 Task: Add the task  Implement a new cloud-based project accounting system for a company to the section Flash of Light in the project BayTech and add a Due Date to the respective task as 2024/04/01
Action: Mouse moved to (663, 394)
Screenshot: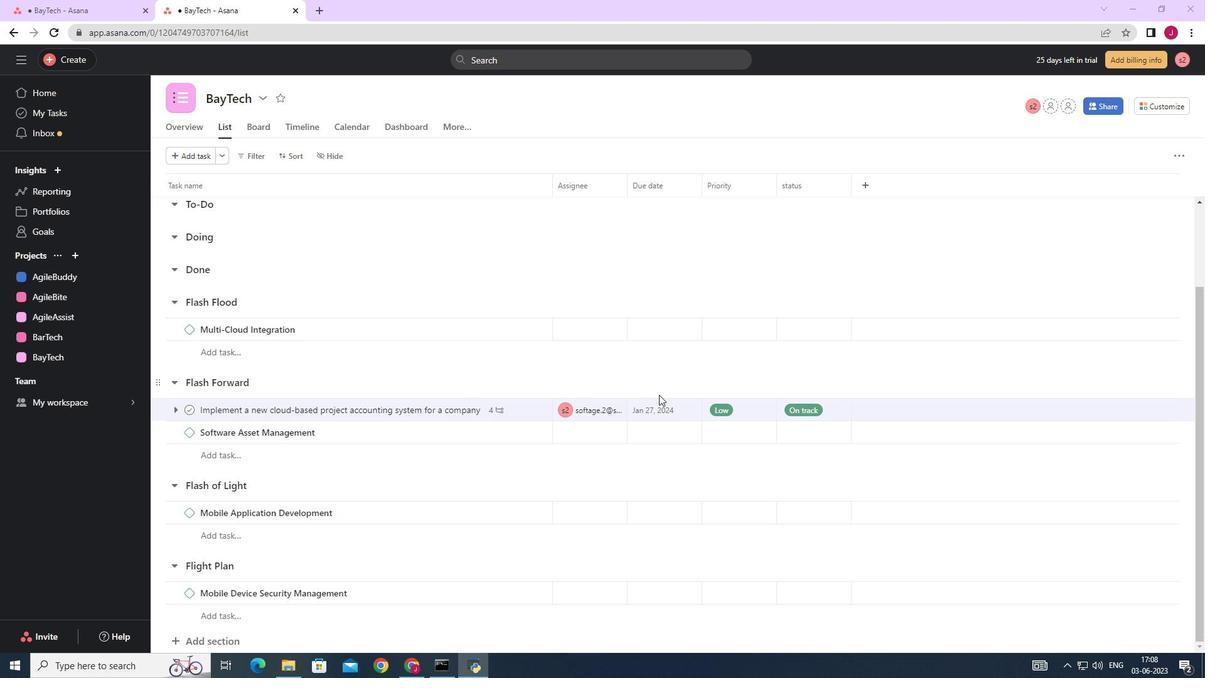 
Action: Mouse scrolled (663, 394) with delta (0, 0)
Screenshot: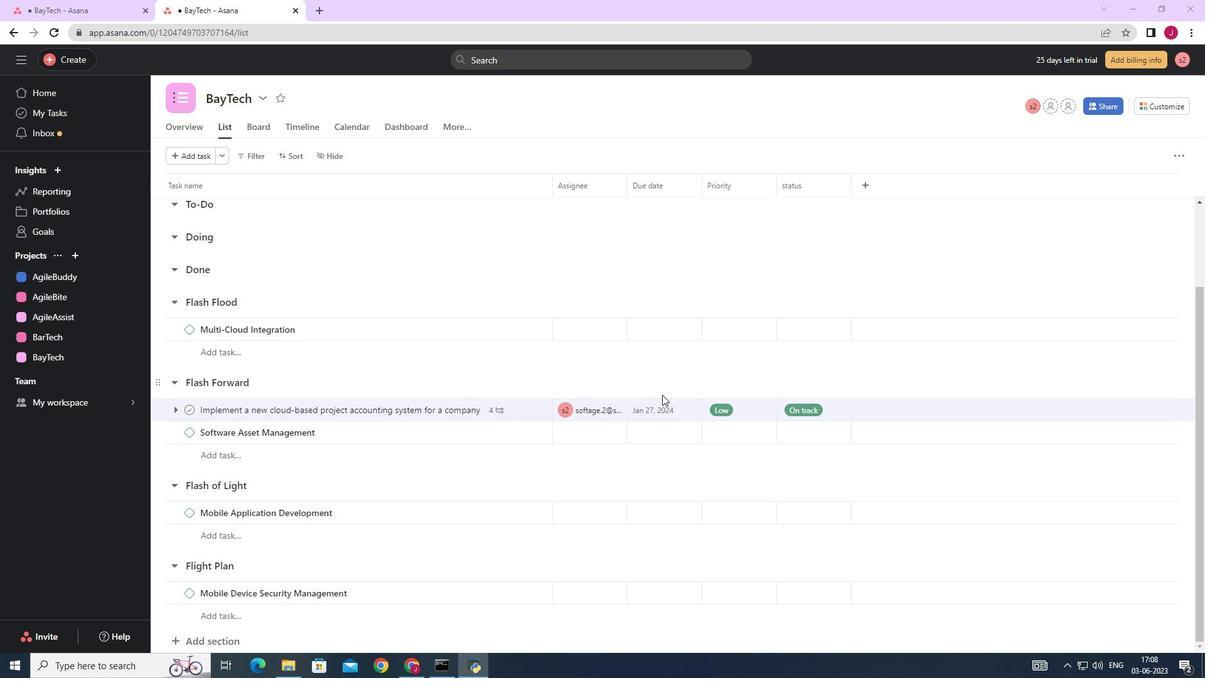 
Action: Mouse scrolled (663, 394) with delta (0, 0)
Screenshot: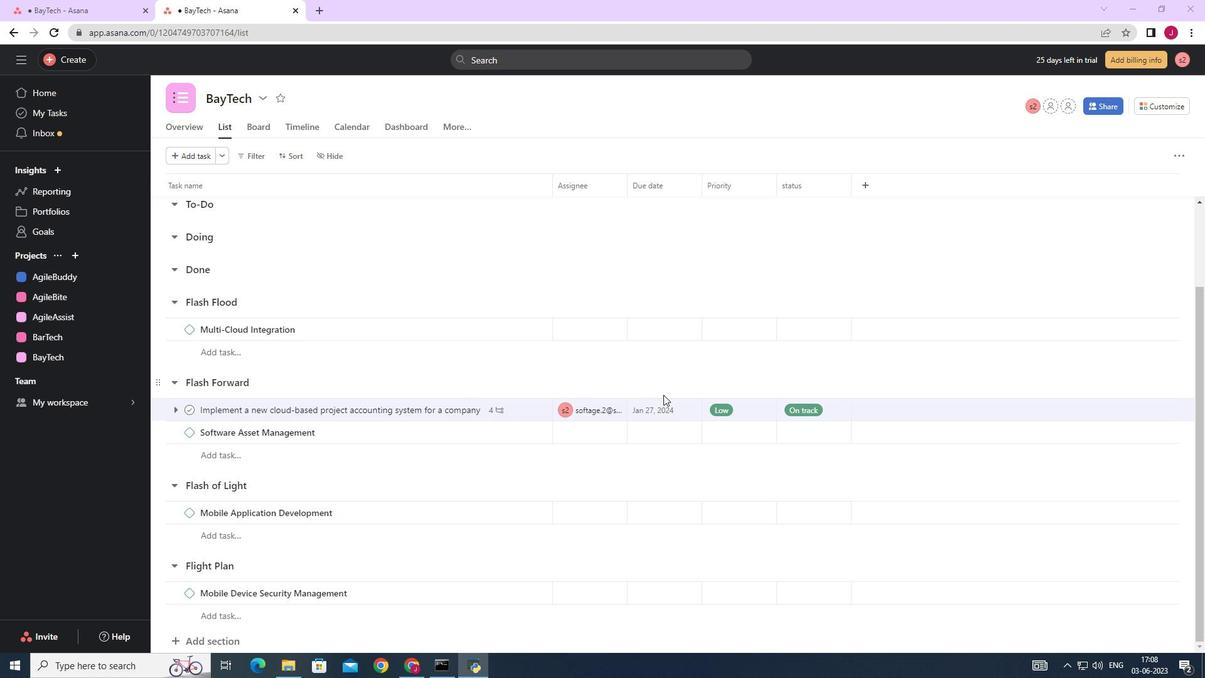 
Action: Mouse scrolled (663, 394) with delta (0, 0)
Screenshot: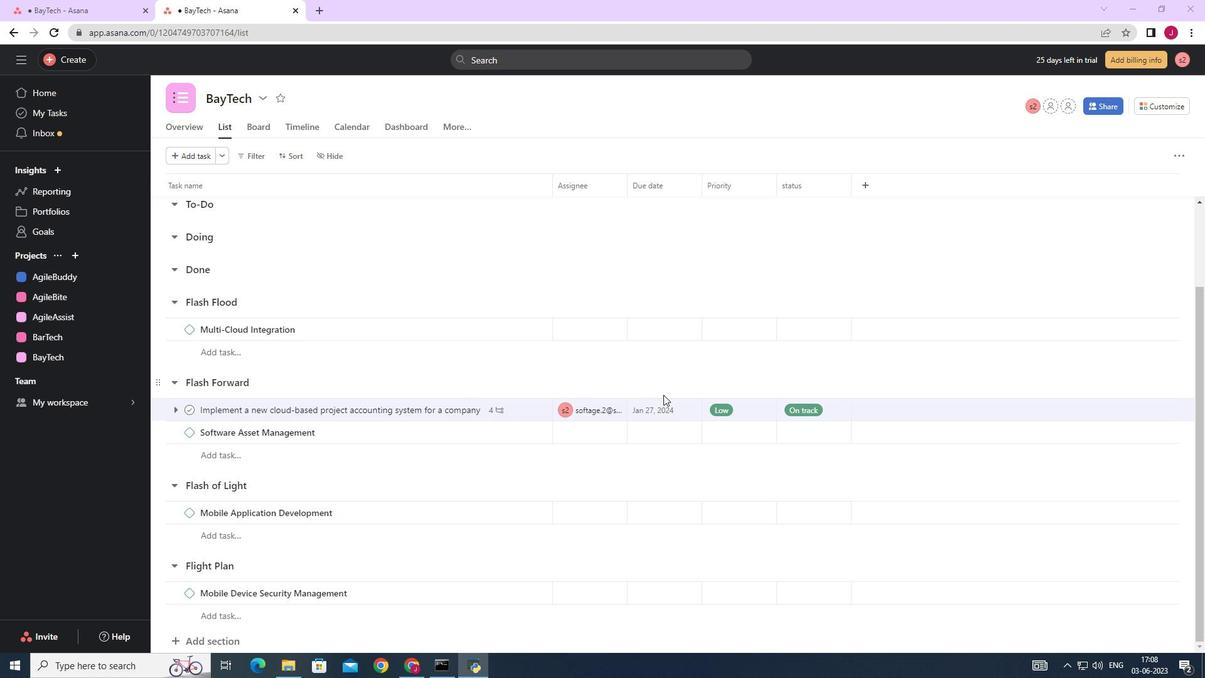 
Action: Mouse scrolled (663, 394) with delta (0, 0)
Screenshot: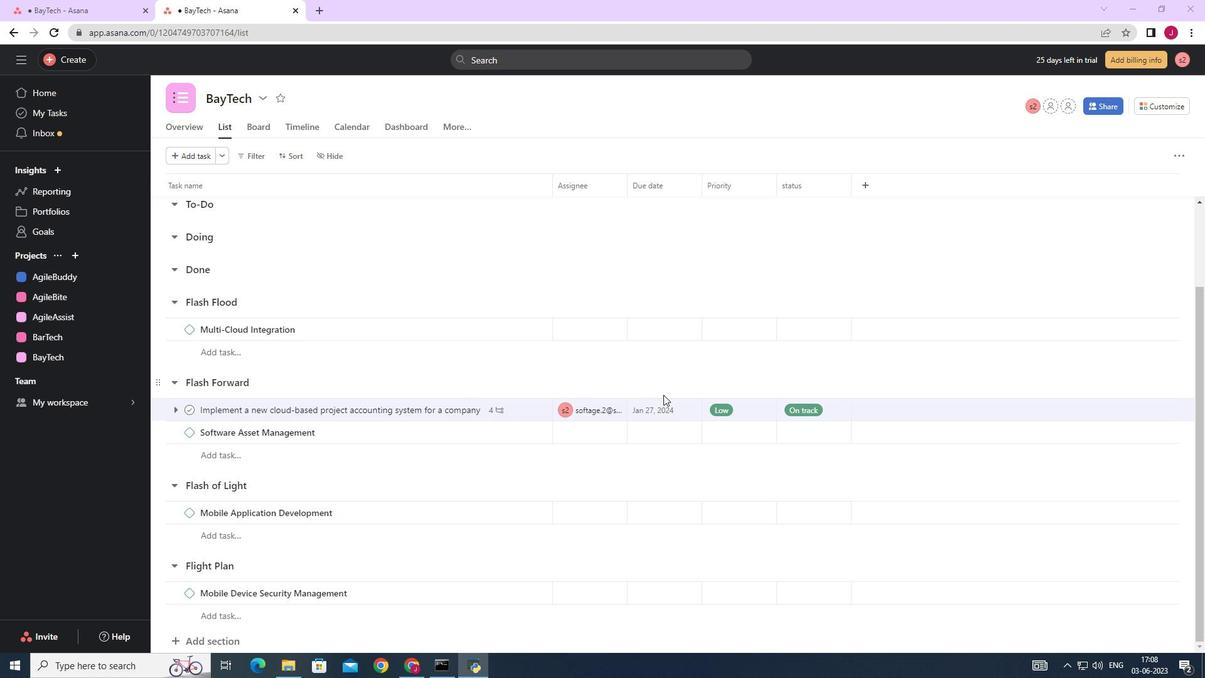 
Action: Mouse moved to (521, 406)
Screenshot: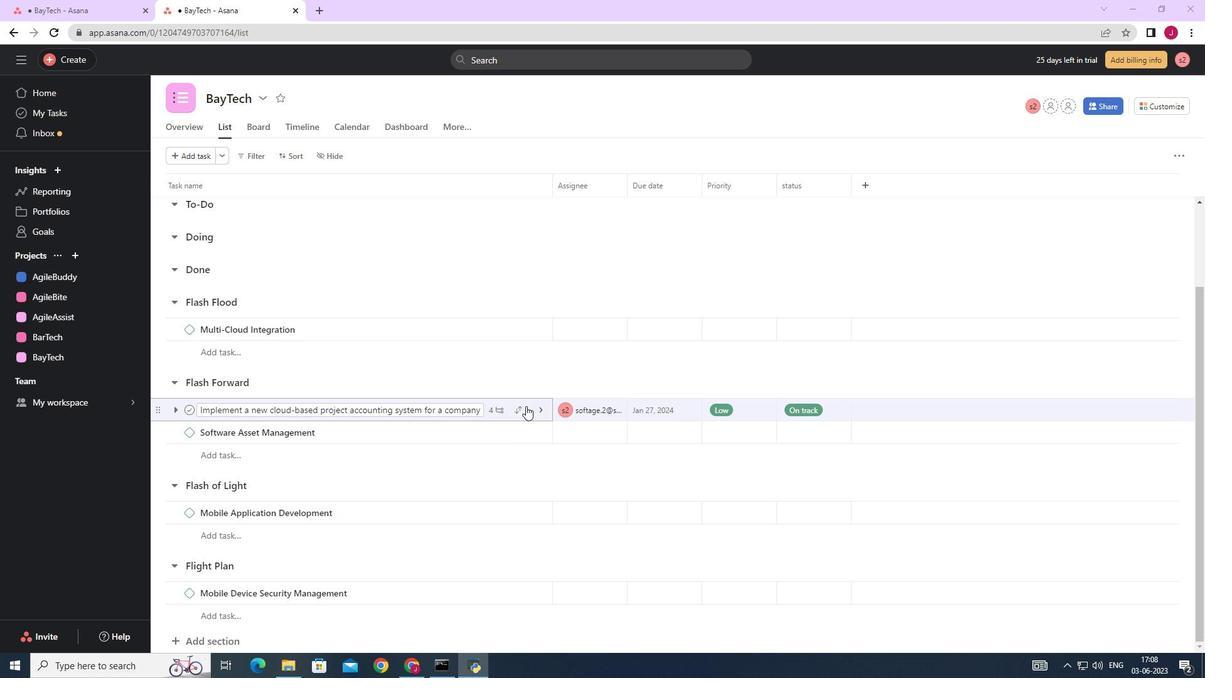 
Action: Mouse pressed left at (521, 406)
Screenshot: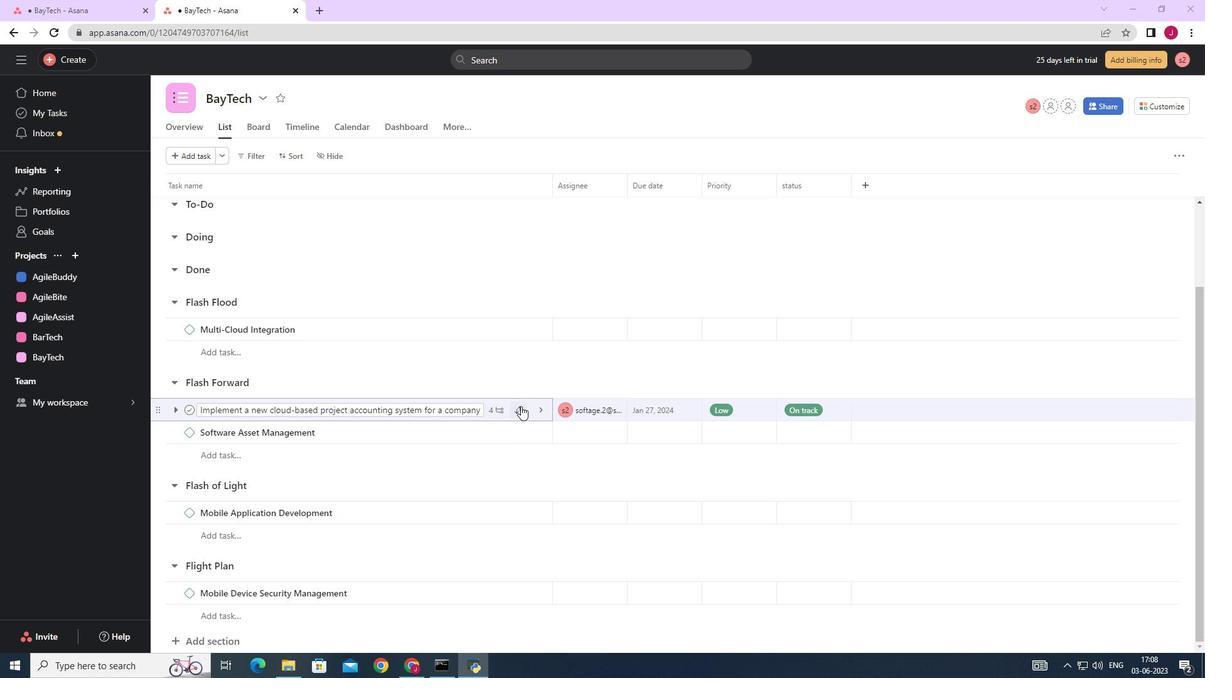 
Action: Mouse moved to (496, 464)
Screenshot: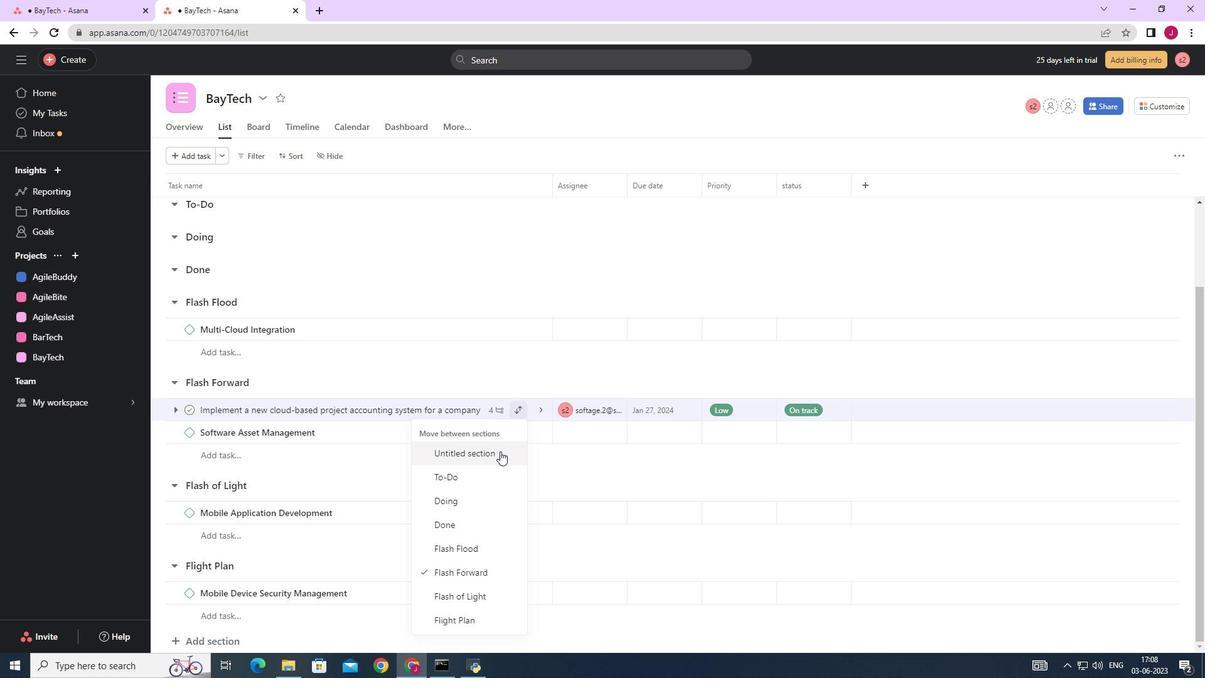 
Action: Mouse scrolled (497, 460) with delta (0, 0)
Screenshot: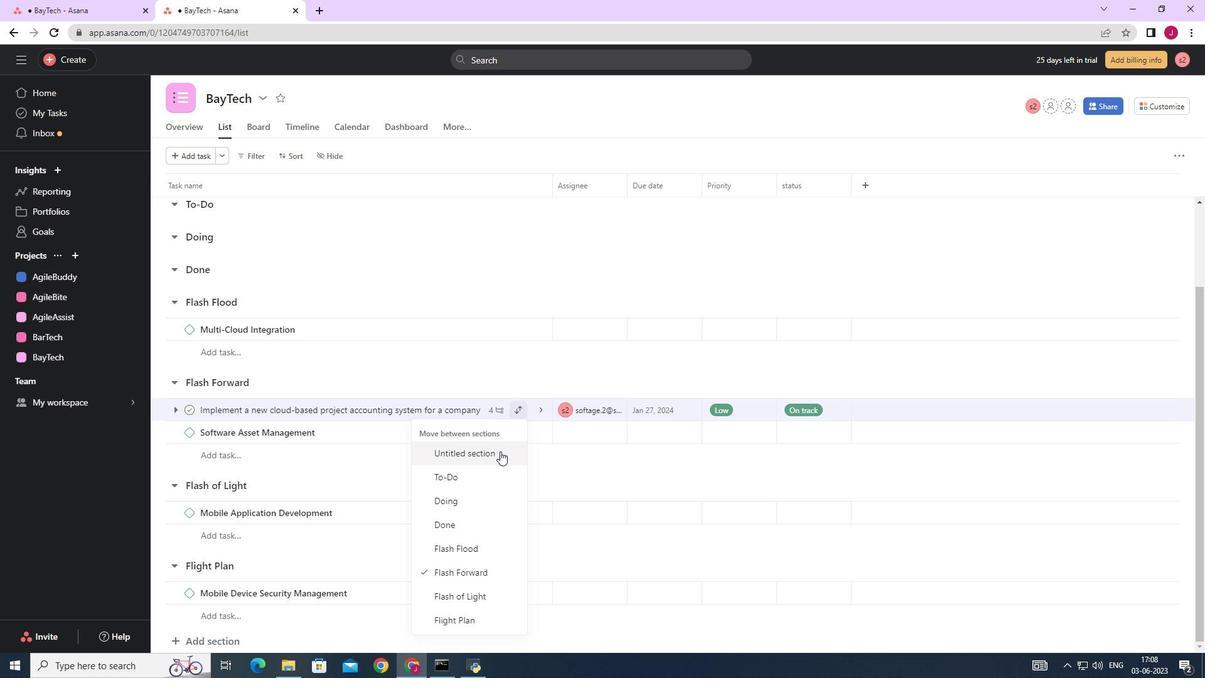 
Action: Mouse moved to (496, 464)
Screenshot: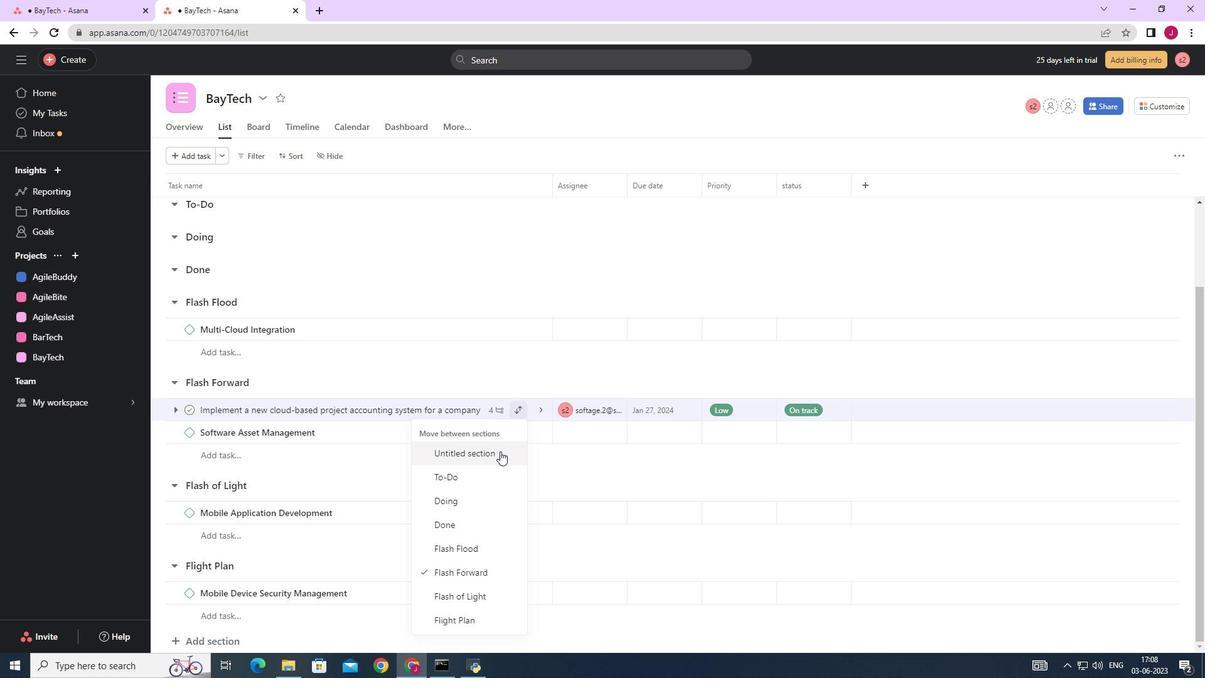 
Action: Mouse scrolled (496, 463) with delta (0, 0)
Screenshot: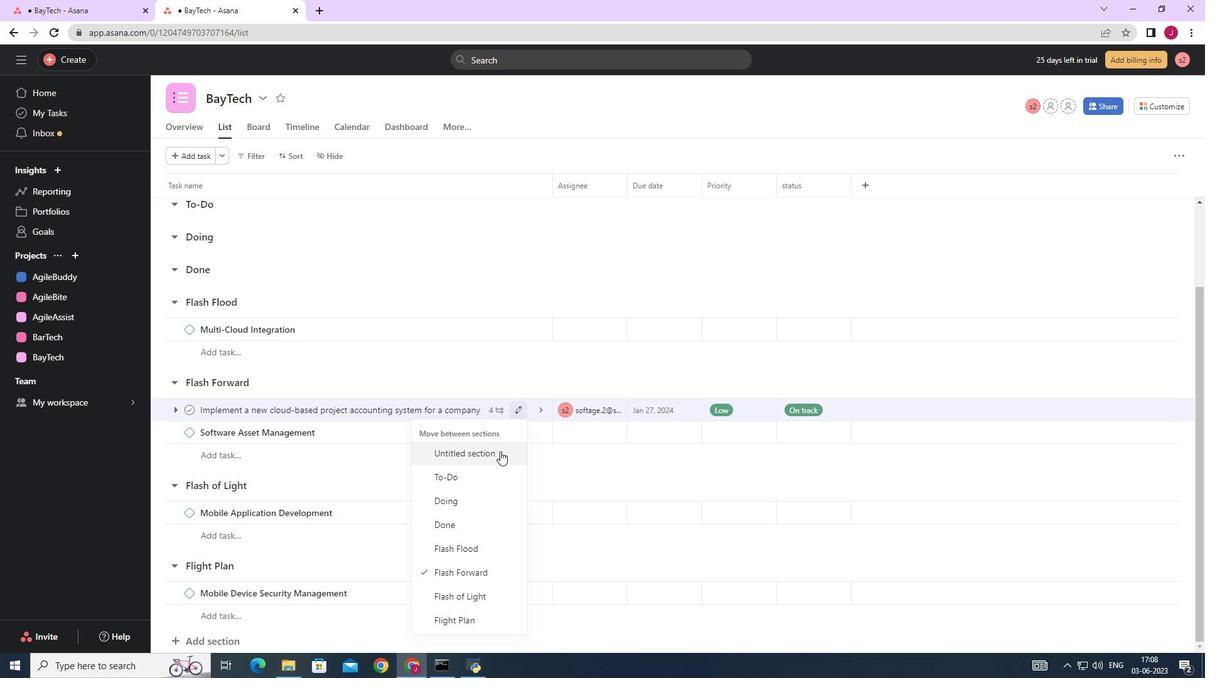 
Action: Mouse moved to (495, 466)
Screenshot: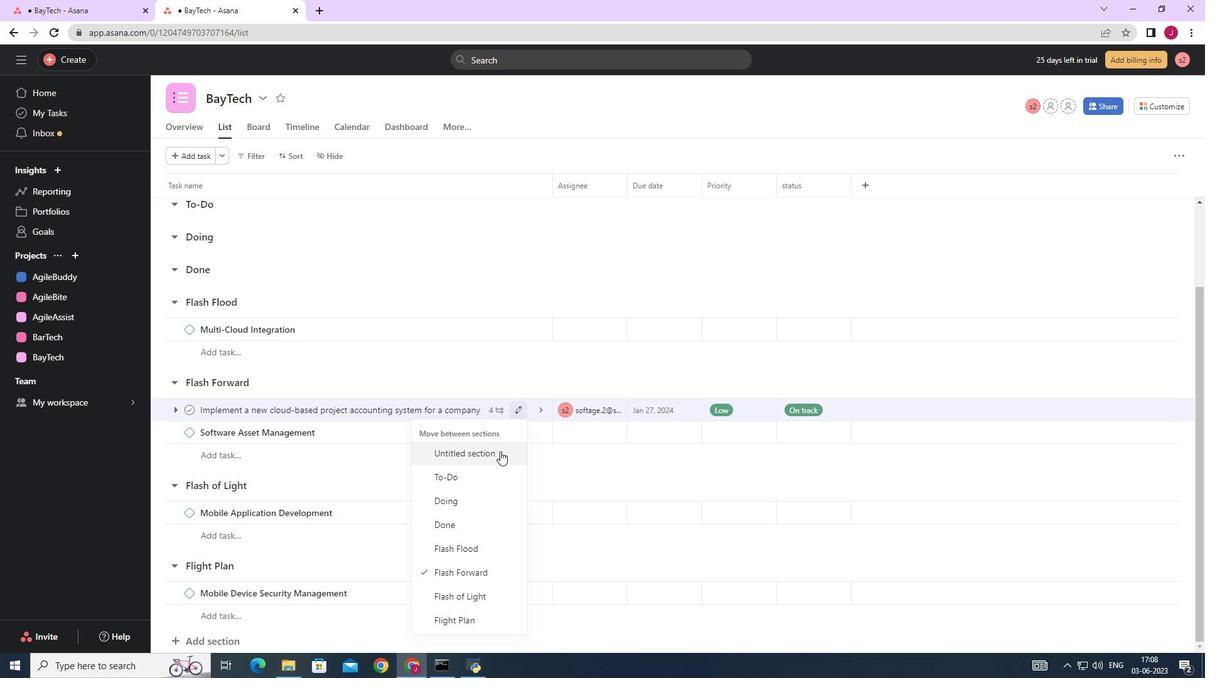 
Action: Mouse scrolled (495, 465) with delta (0, 0)
Screenshot: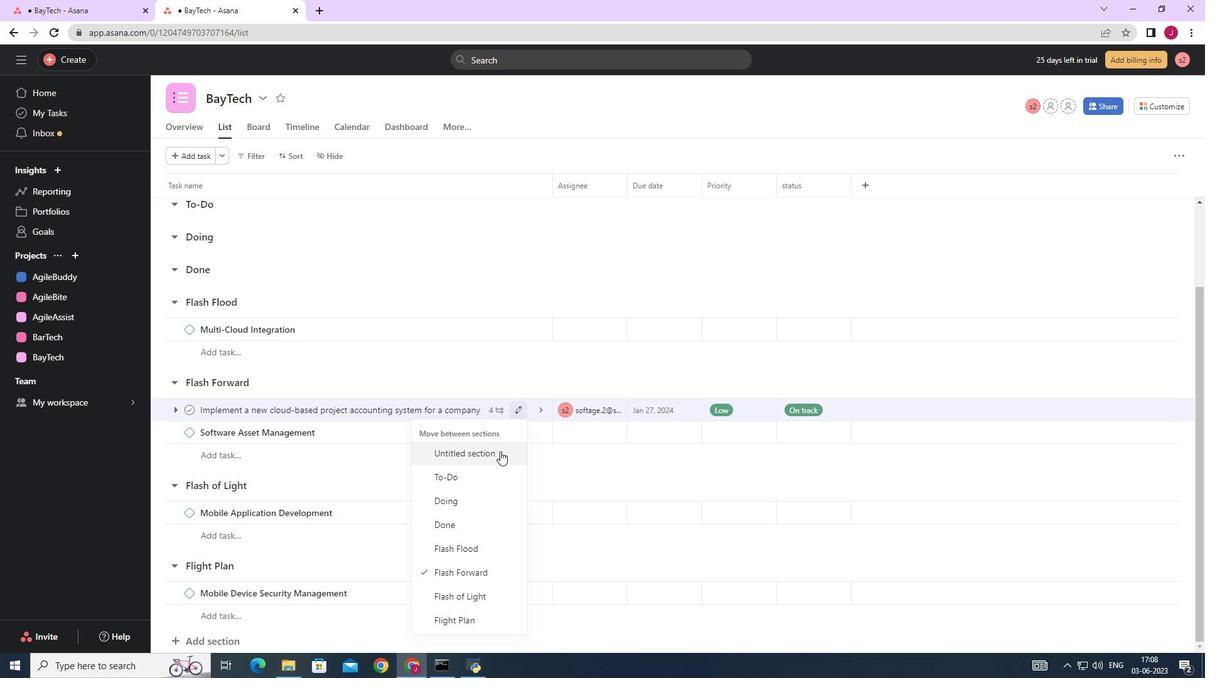 
Action: Mouse scrolled (495, 465) with delta (0, 0)
Screenshot: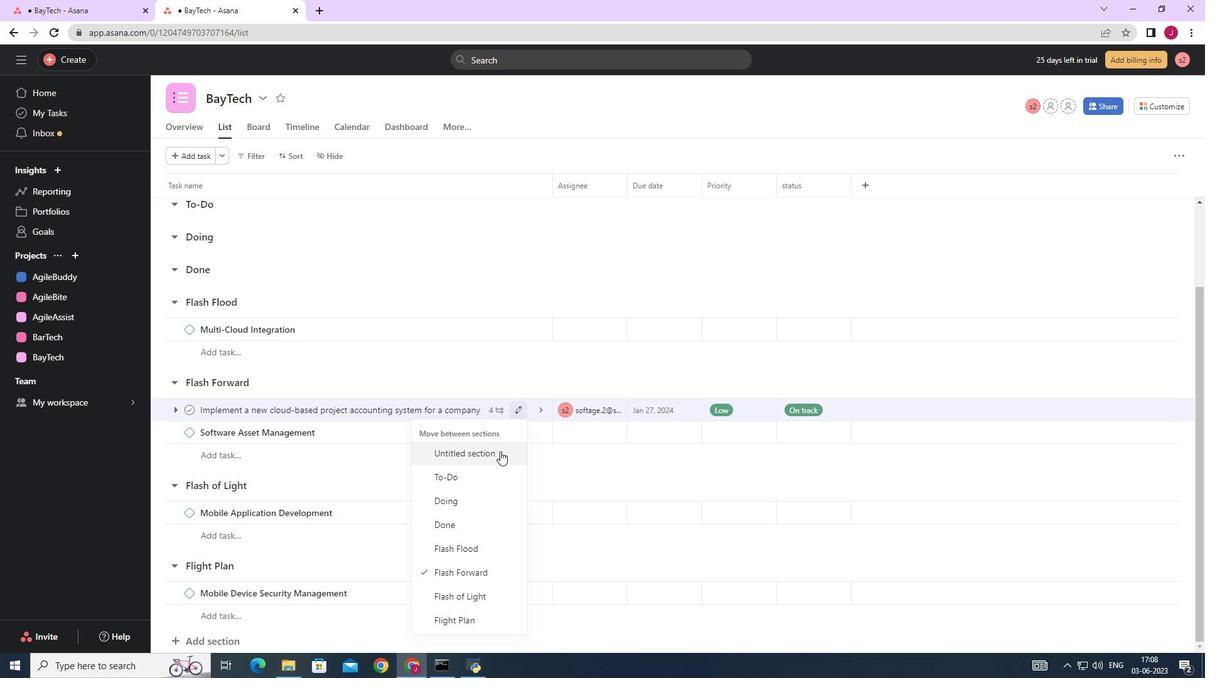 
Action: Mouse scrolled (495, 465) with delta (0, 0)
Screenshot: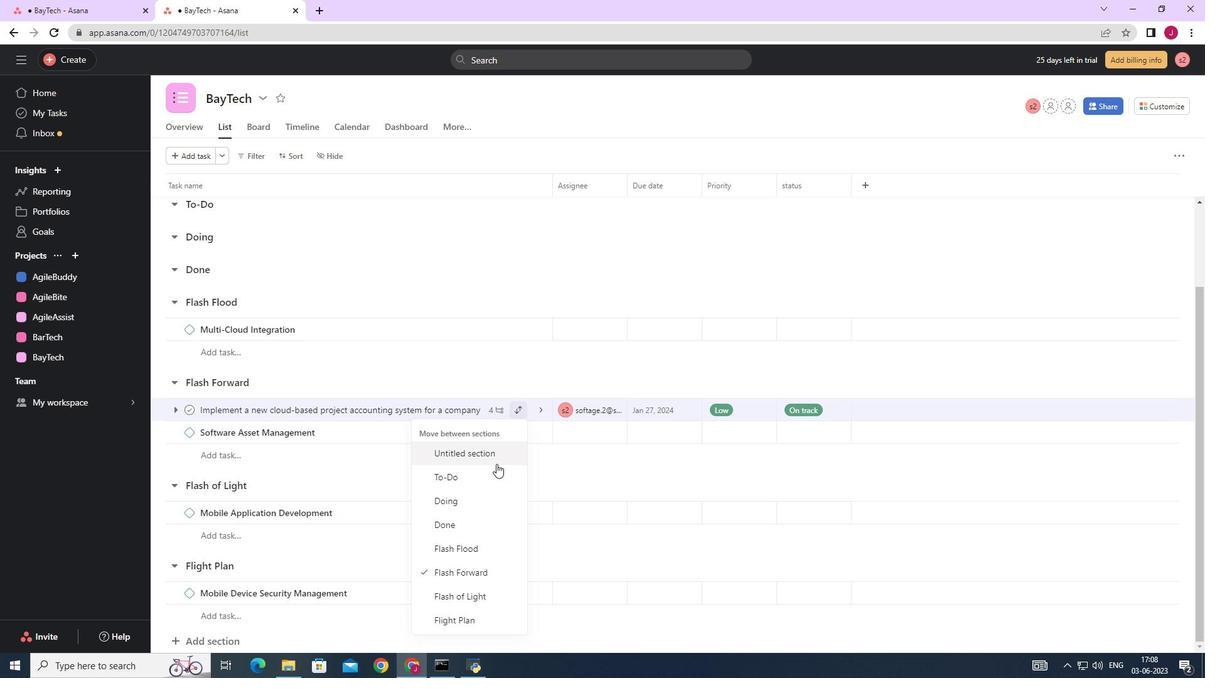 
Action: Mouse moved to (474, 594)
Screenshot: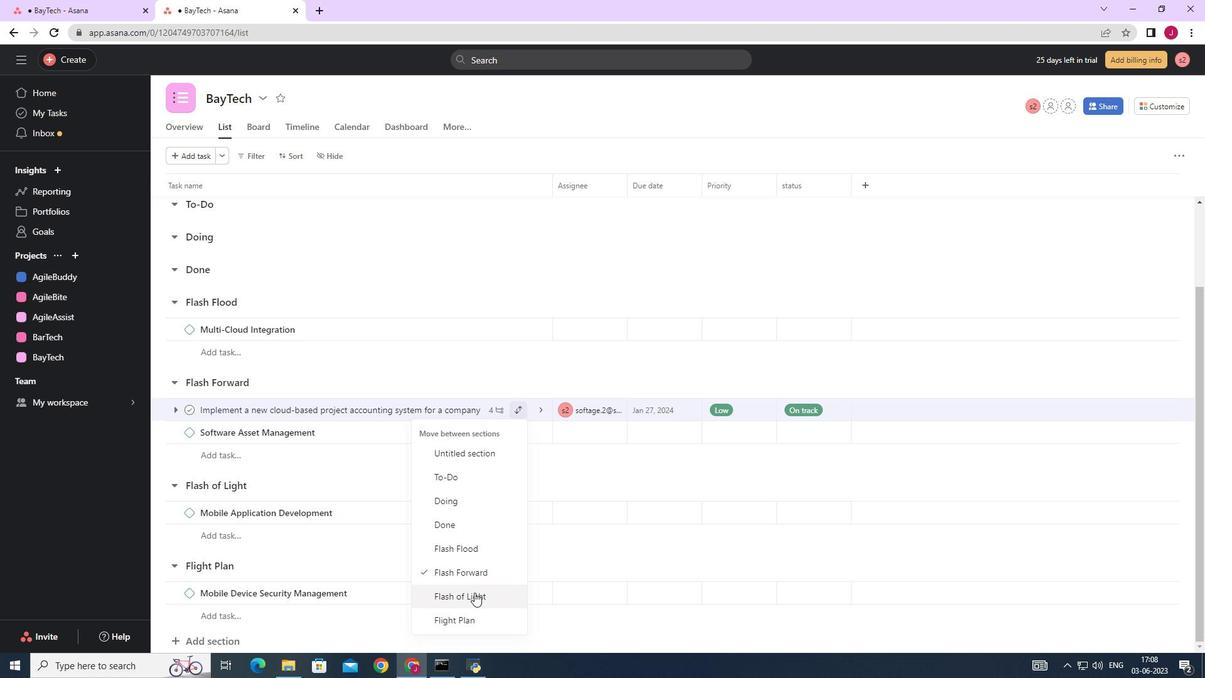 
Action: Mouse pressed left at (474, 594)
Screenshot: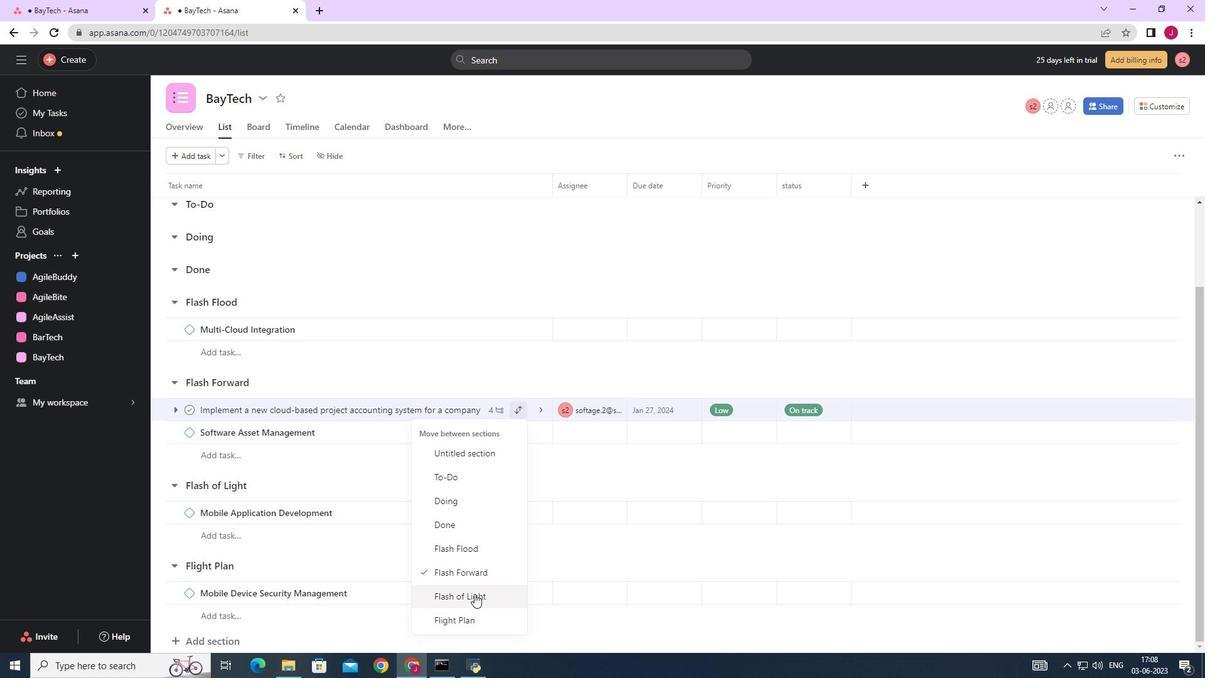 
Action: Mouse moved to (693, 489)
Screenshot: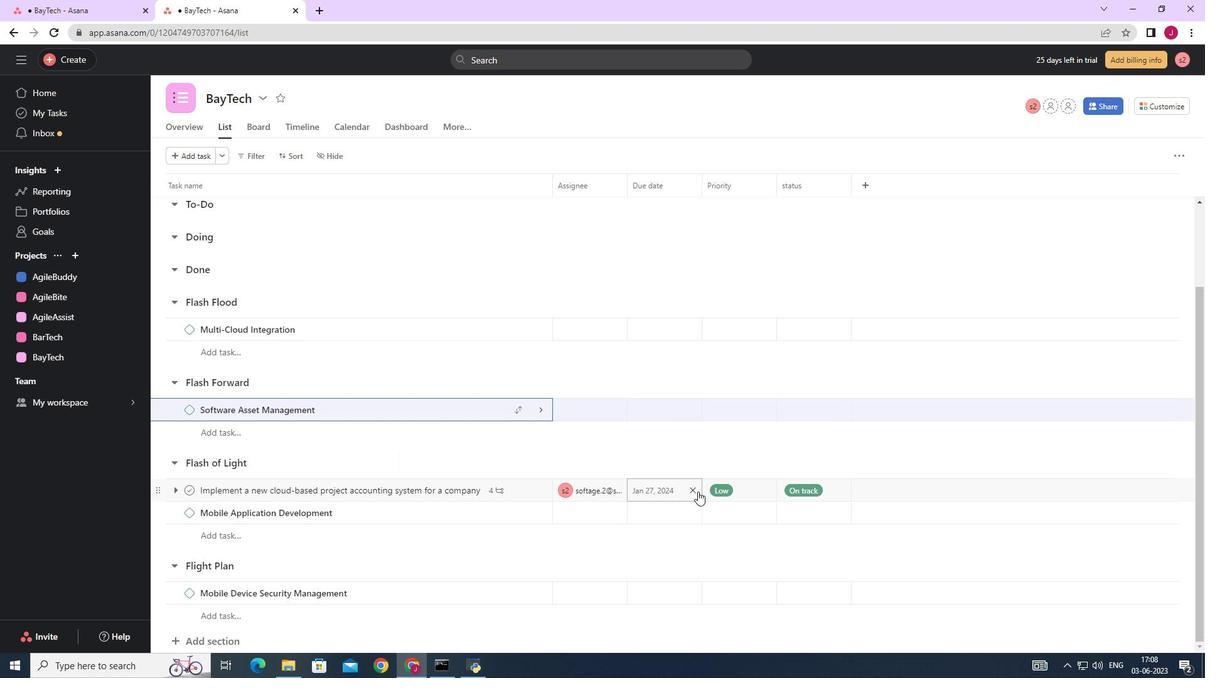 
Action: Mouse pressed left at (693, 489)
Screenshot: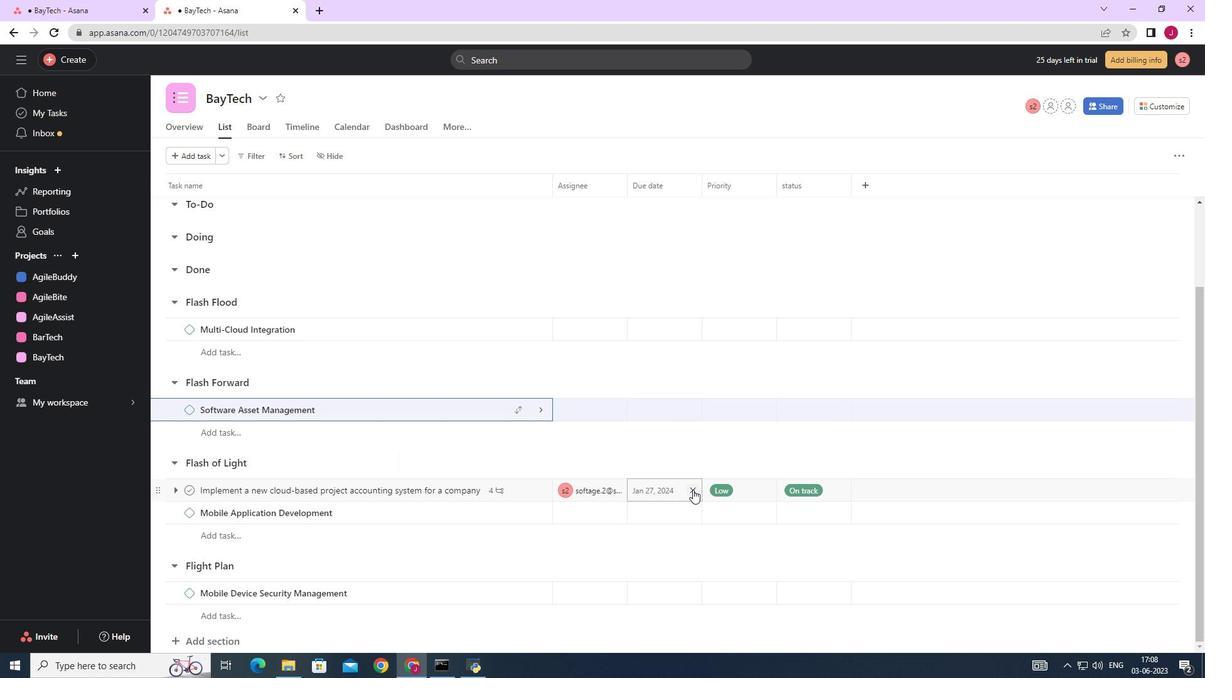 
Action: Mouse moved to (657, 489)
Screenshot: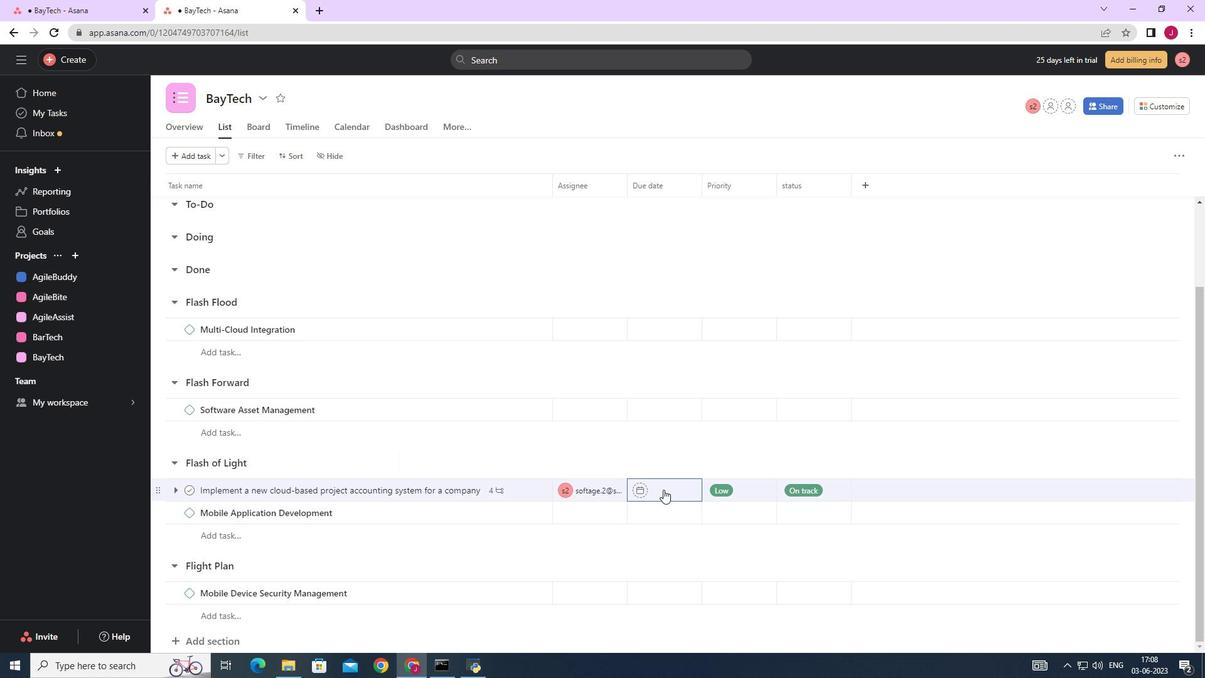
Action: Mouse pressed left at (657, 489)
Screenshot: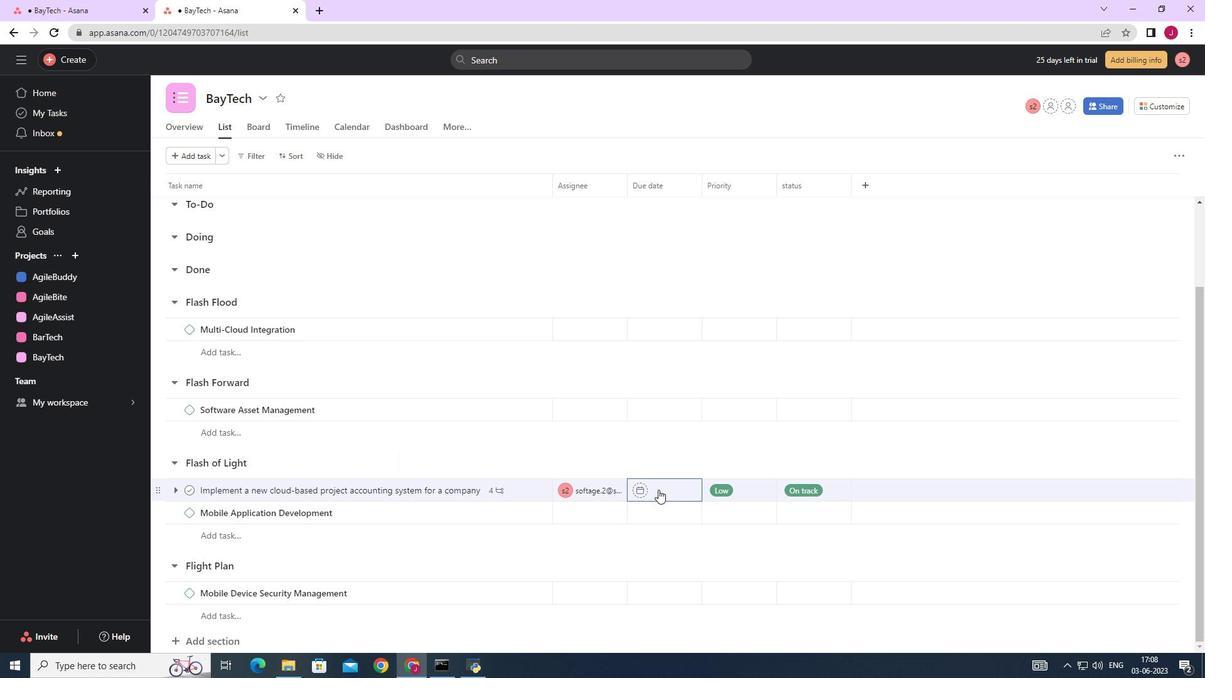 
Action: Mouse moved to (790, 290)
Screenshot: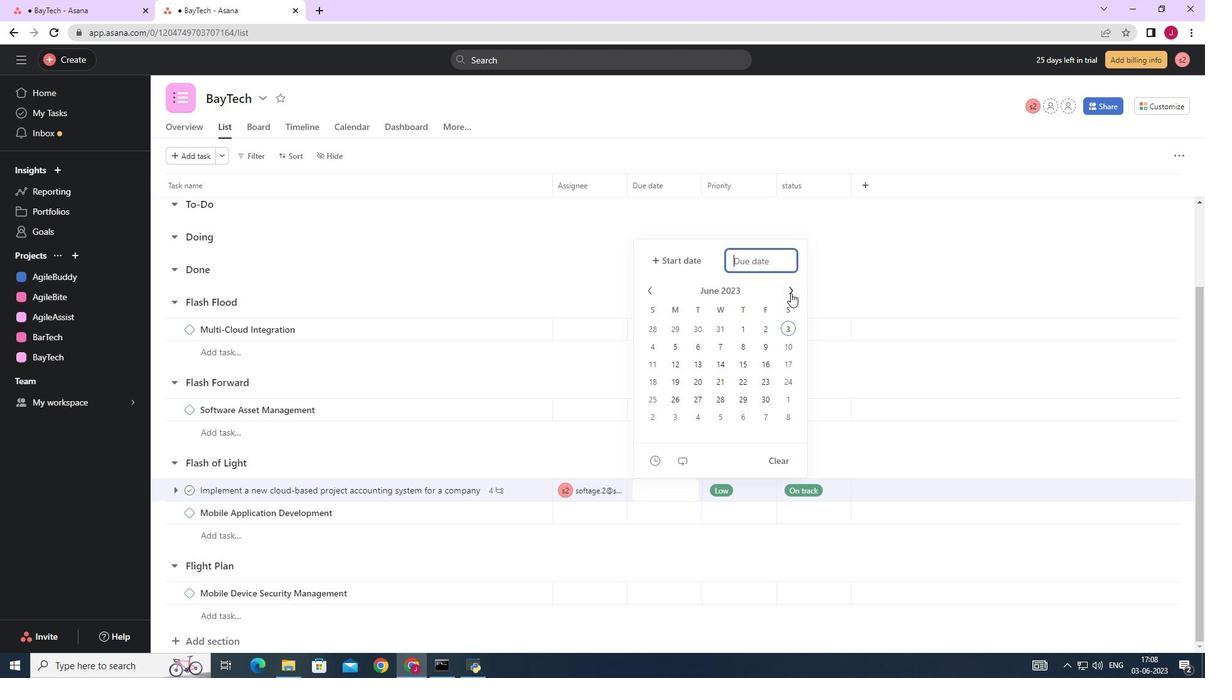 
Action: Mouse pressed left at (790, 290)
Screenshot: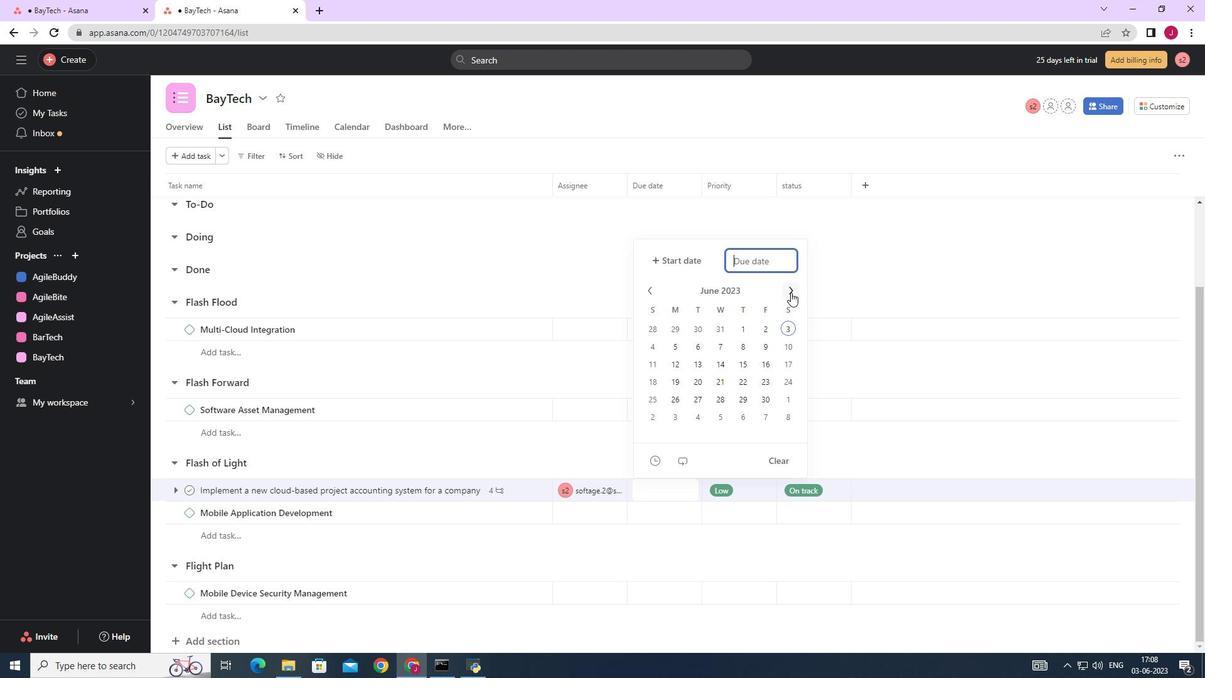 
Action: Mouse pressed left at (790, 290)
Screenshot: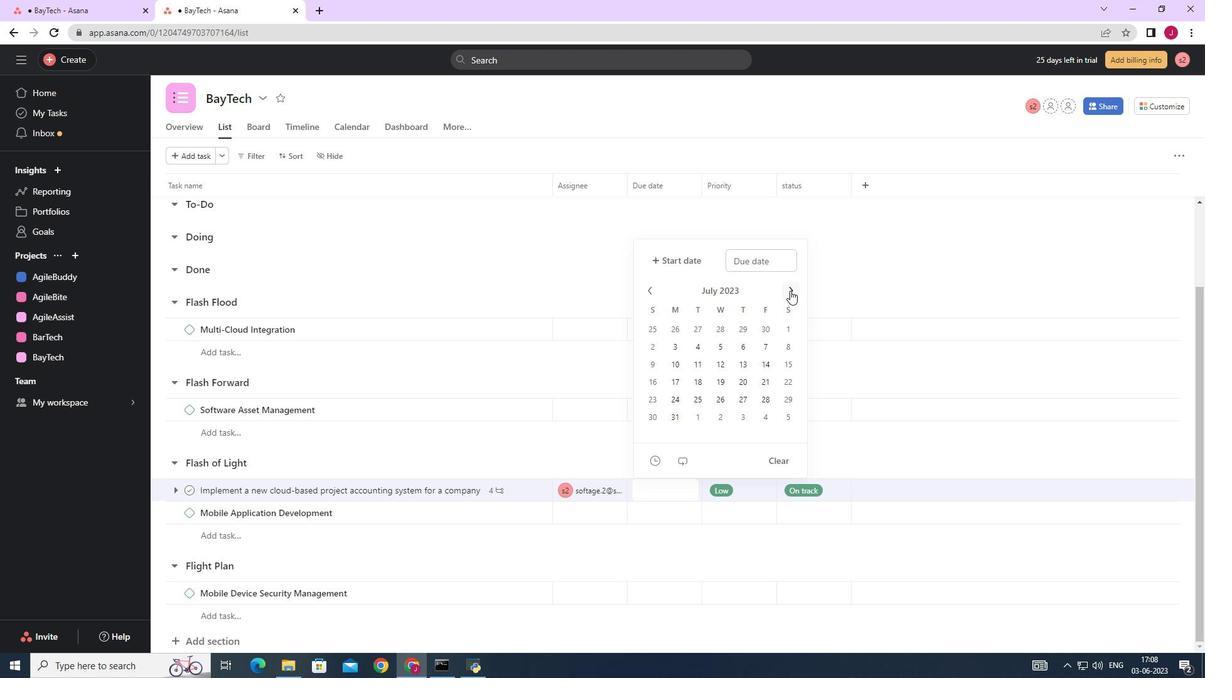 
Action: Mouse pressed left at (790, 290)
Screenshot: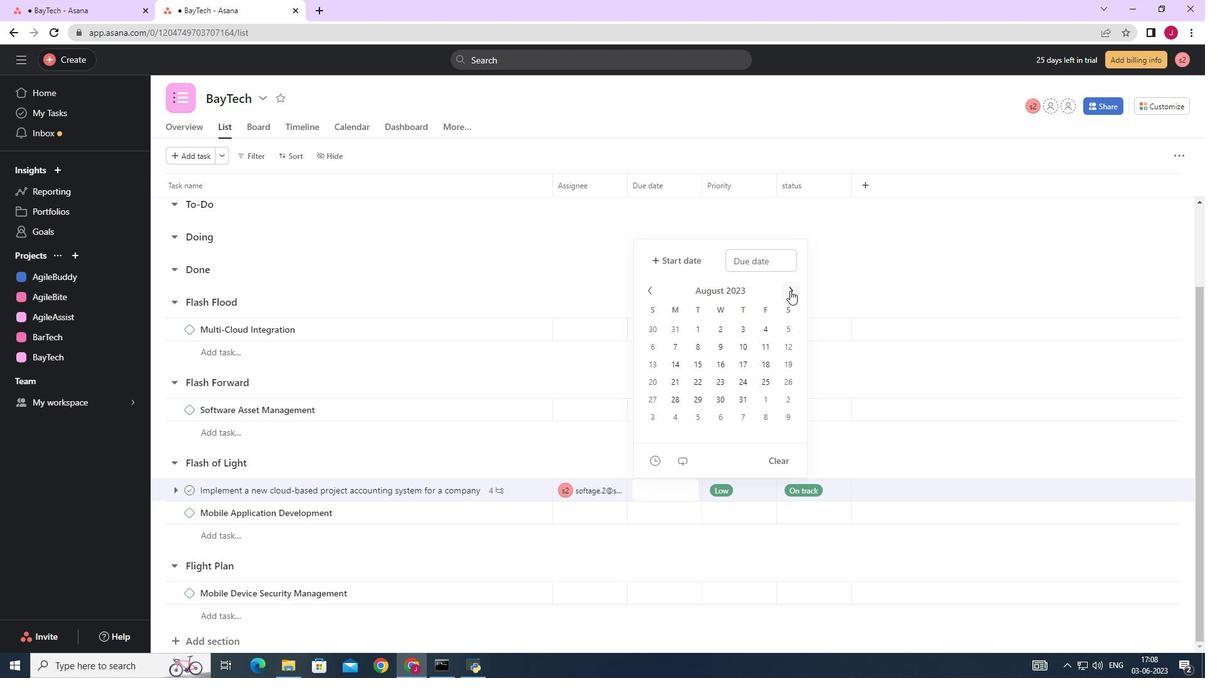 
Action: Mouse pressed left at (790, 290)
Screenshot: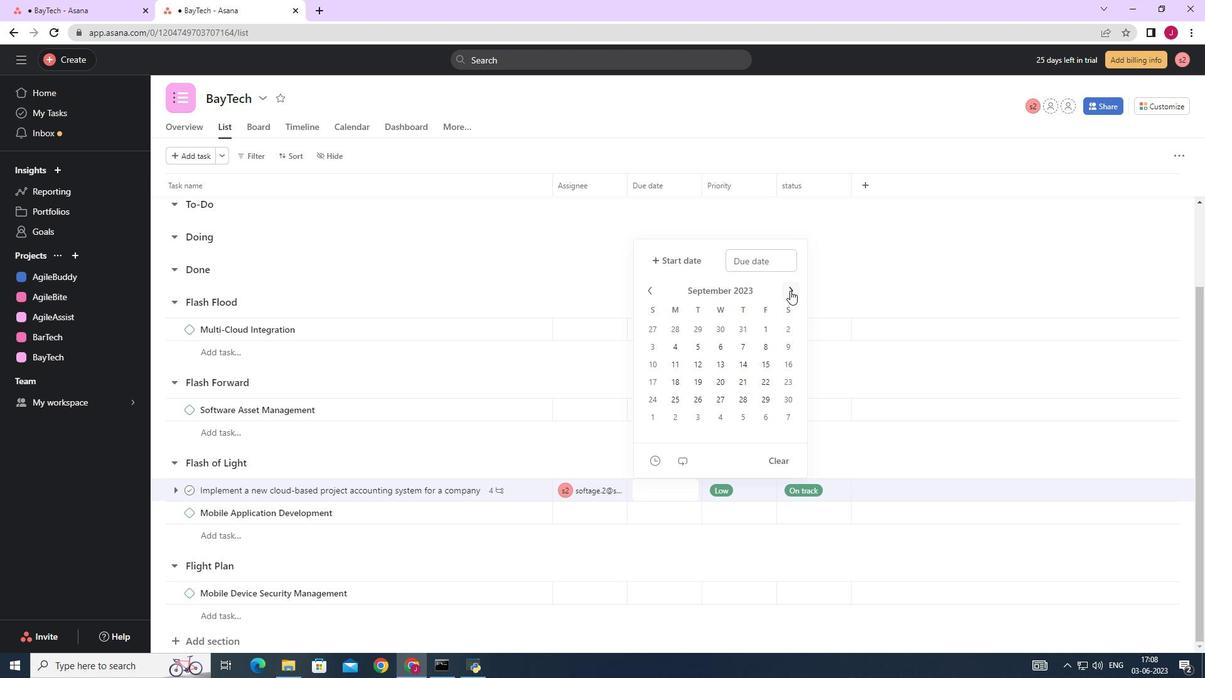 
Action: Mouse pressed left at (790, 290)
Screenshot: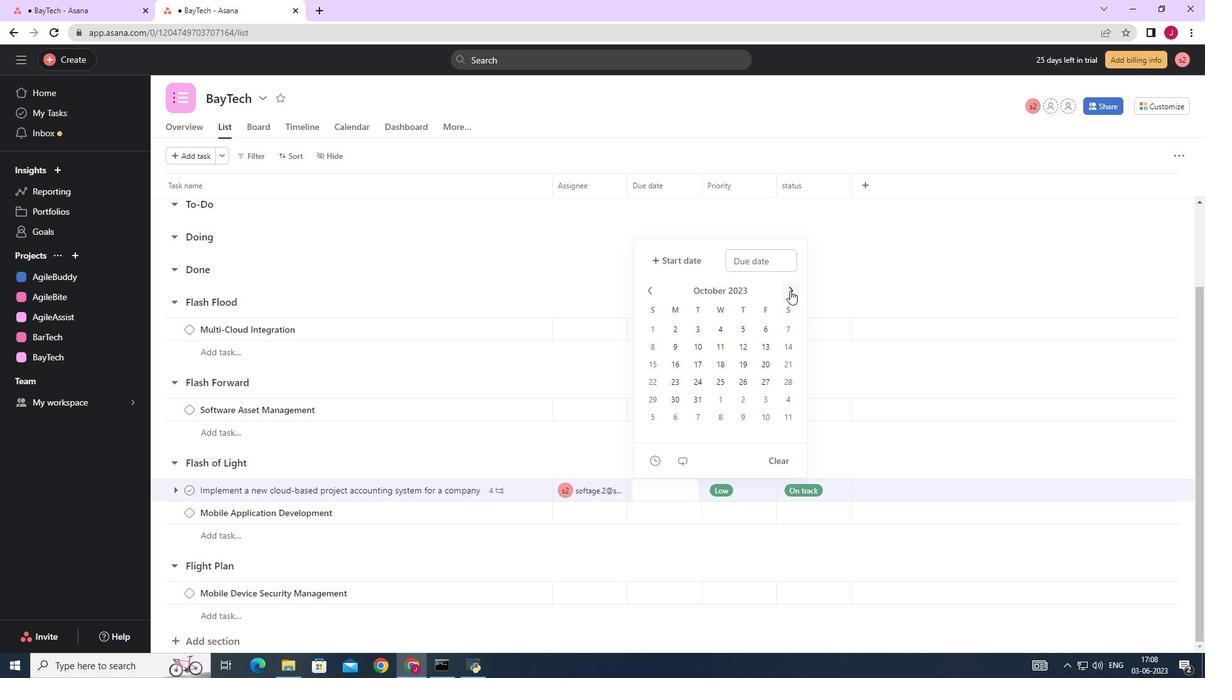 
Action: Mouse pressed left at (790, 290)
Screenshot: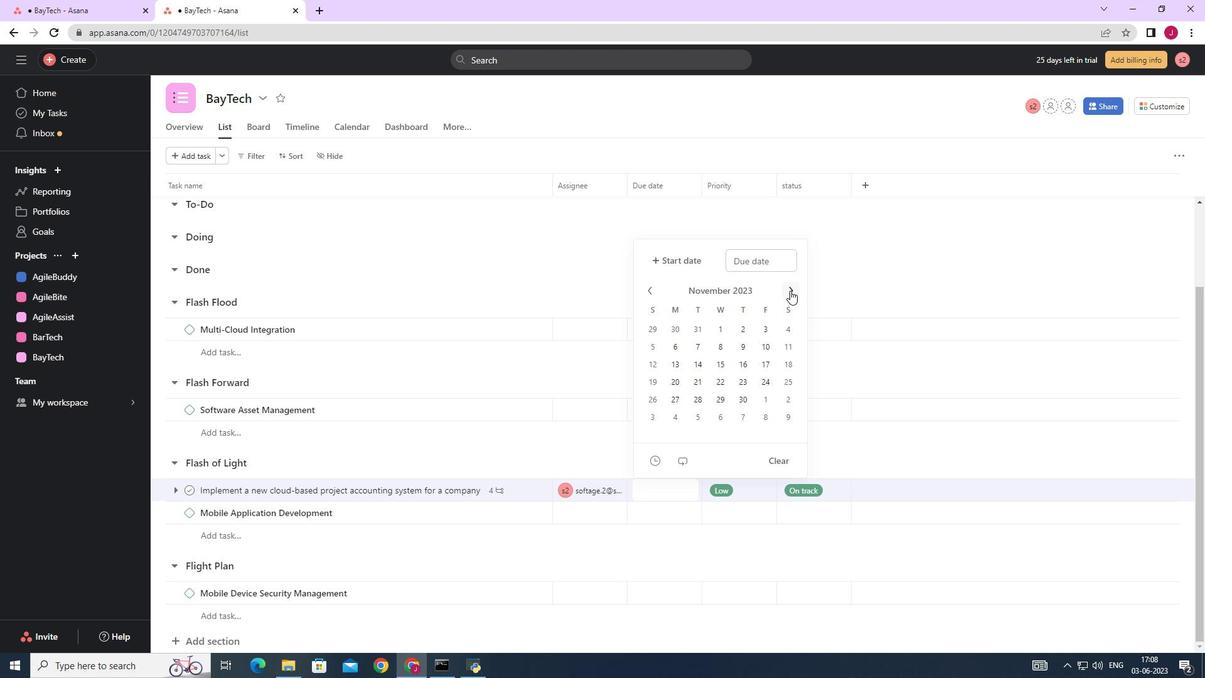 
Action: Mouse pressed left at (790, 290)
Screenshot: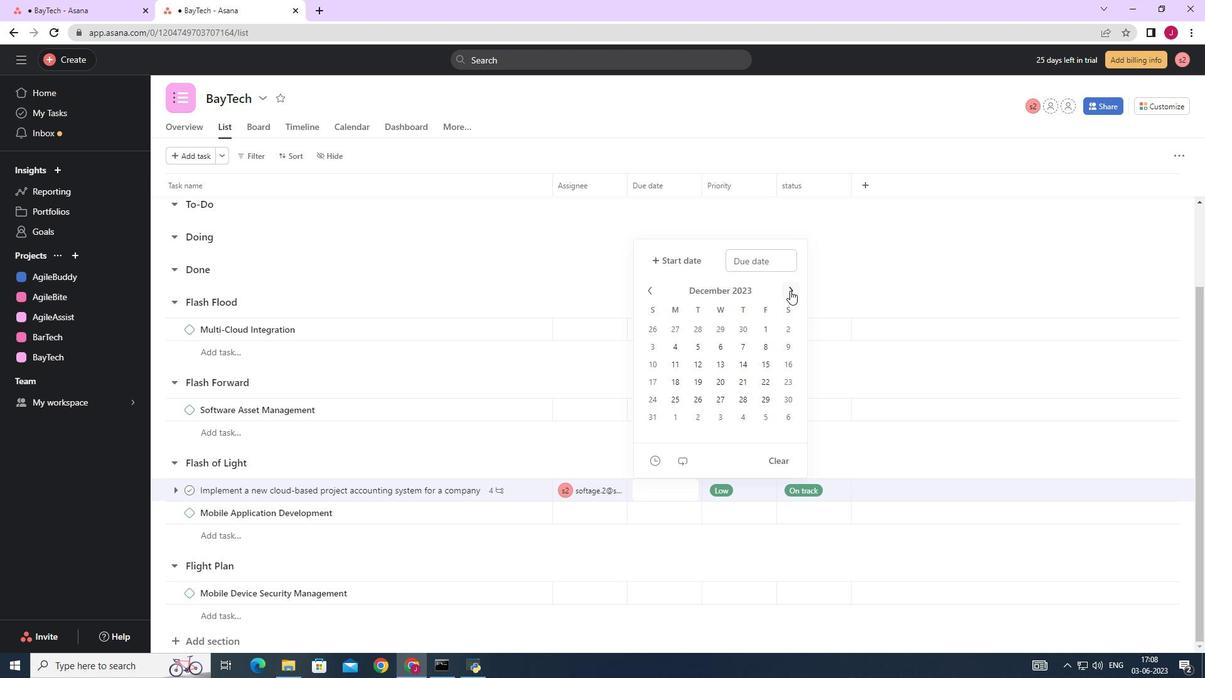 
Action: Mouse pressed left at (790, 290)
Screenshot: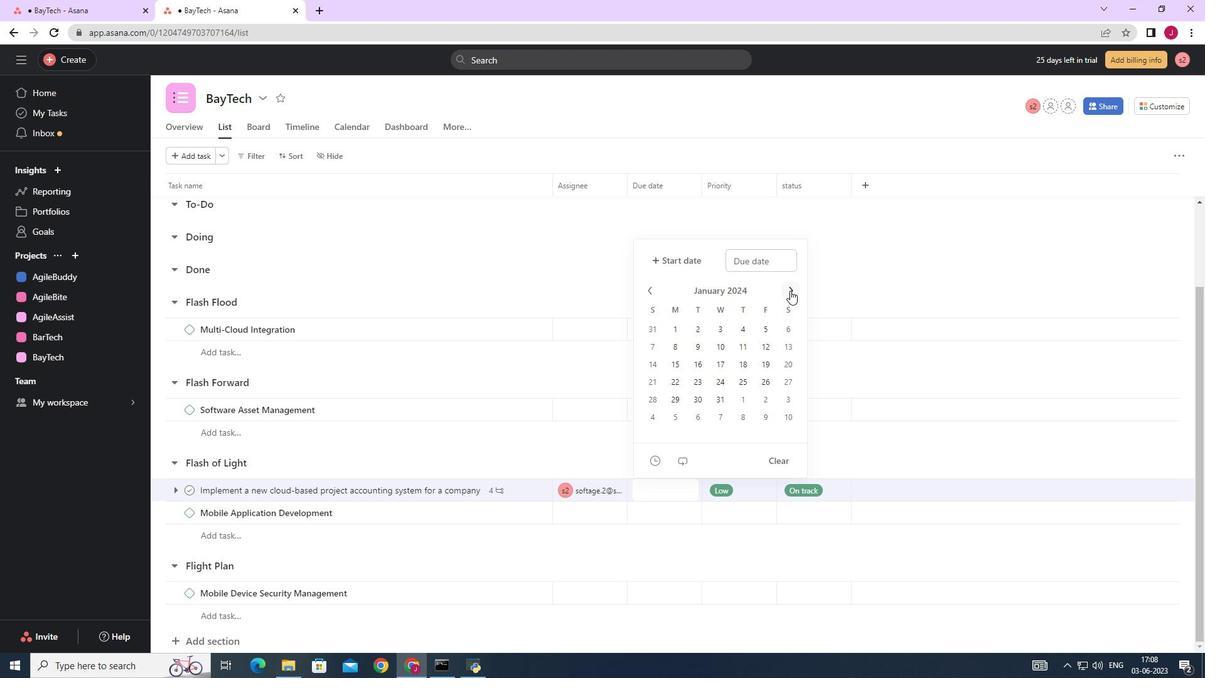 
Action: Mouse pressed left at (790, 290)
Screenshot: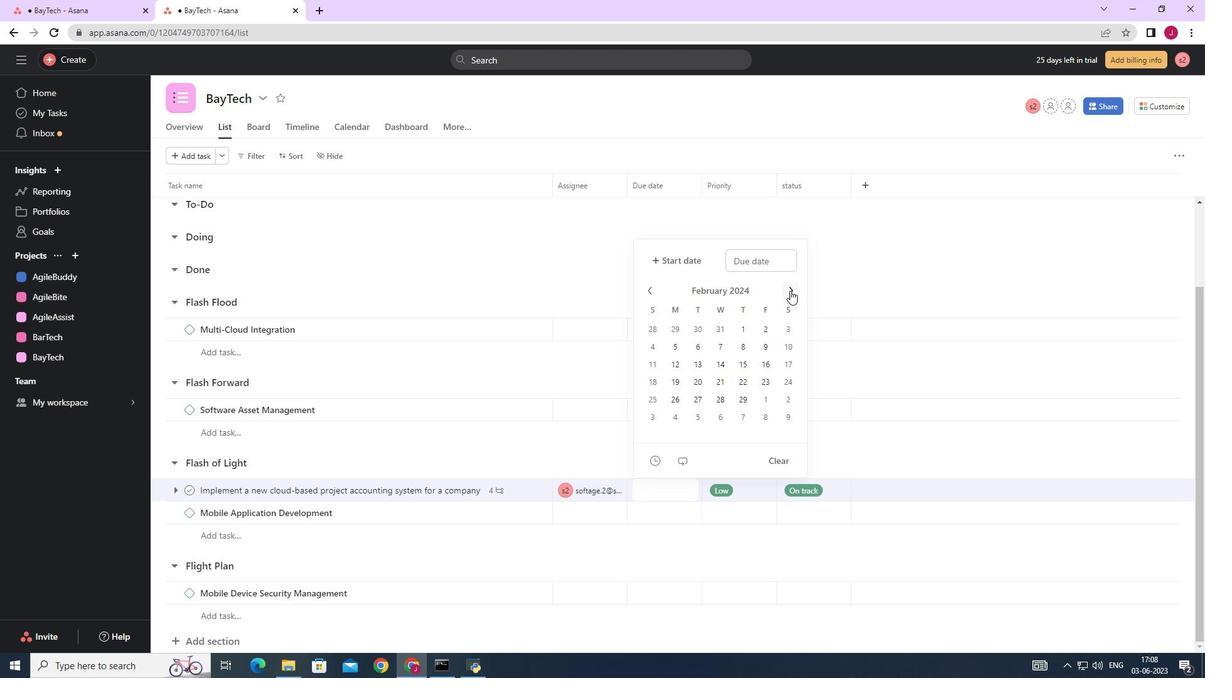 
Action: Mouse pressed left at (790, 290)
Screenshot: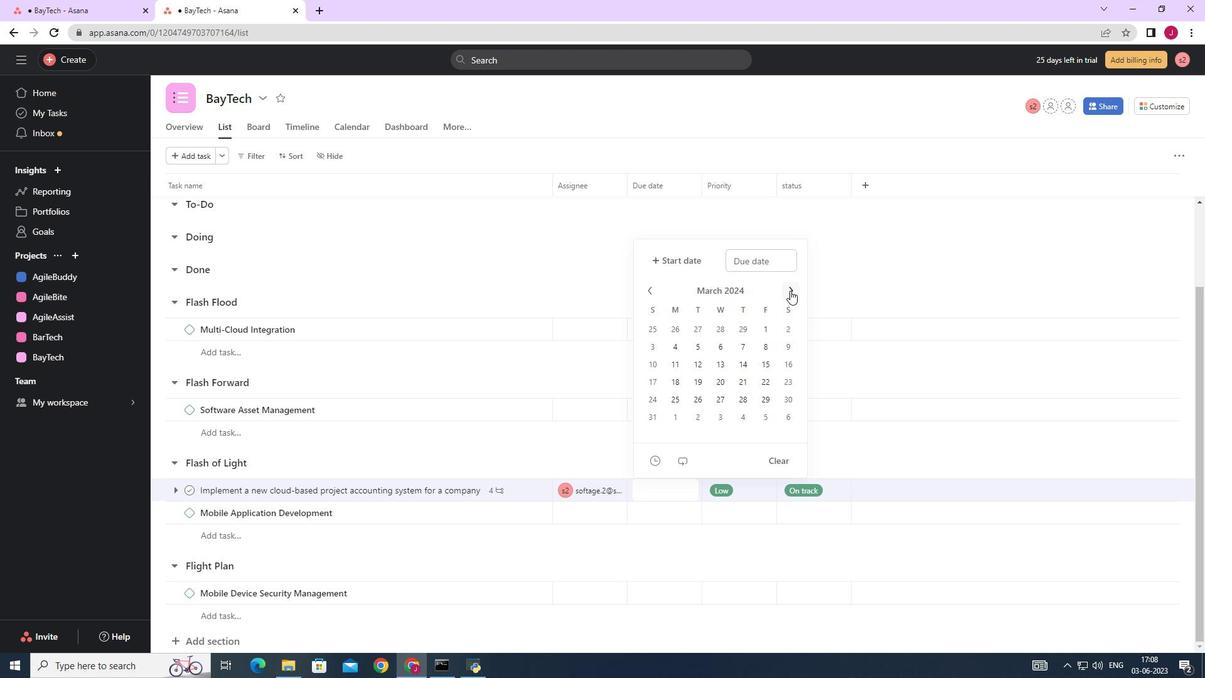 
Action: Mouse moved to (678, 328)
Screenshot: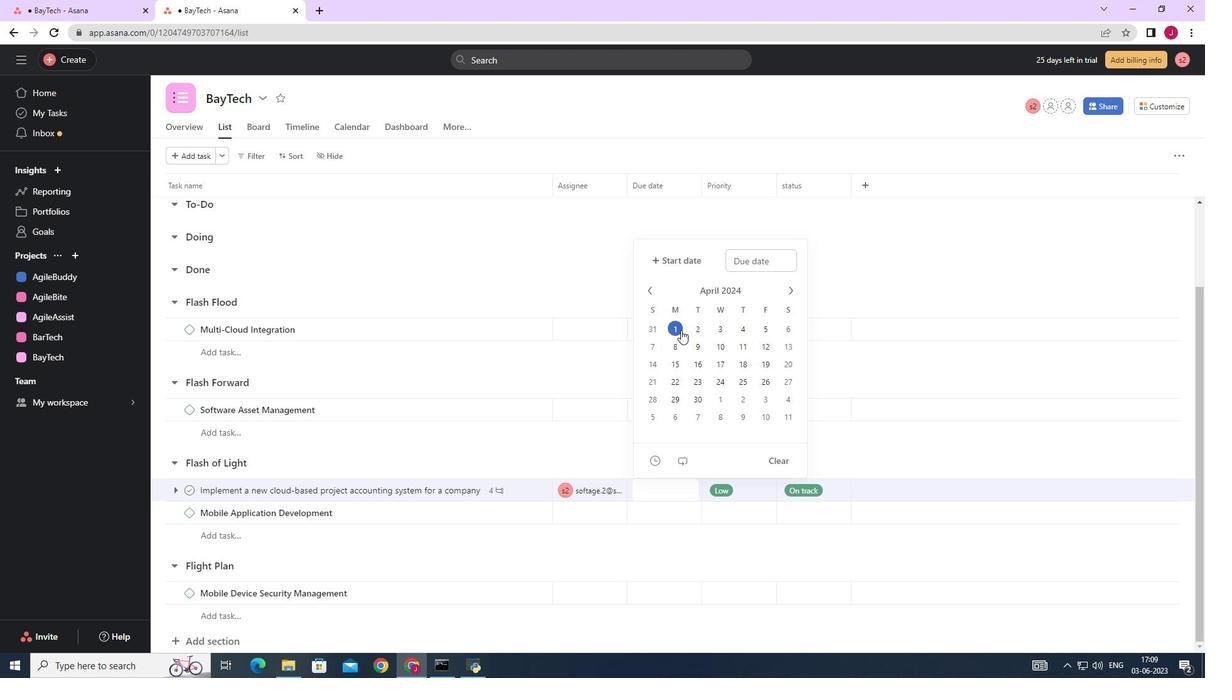 
Action: Mouse pressed left at (678, 328)
Screenshot: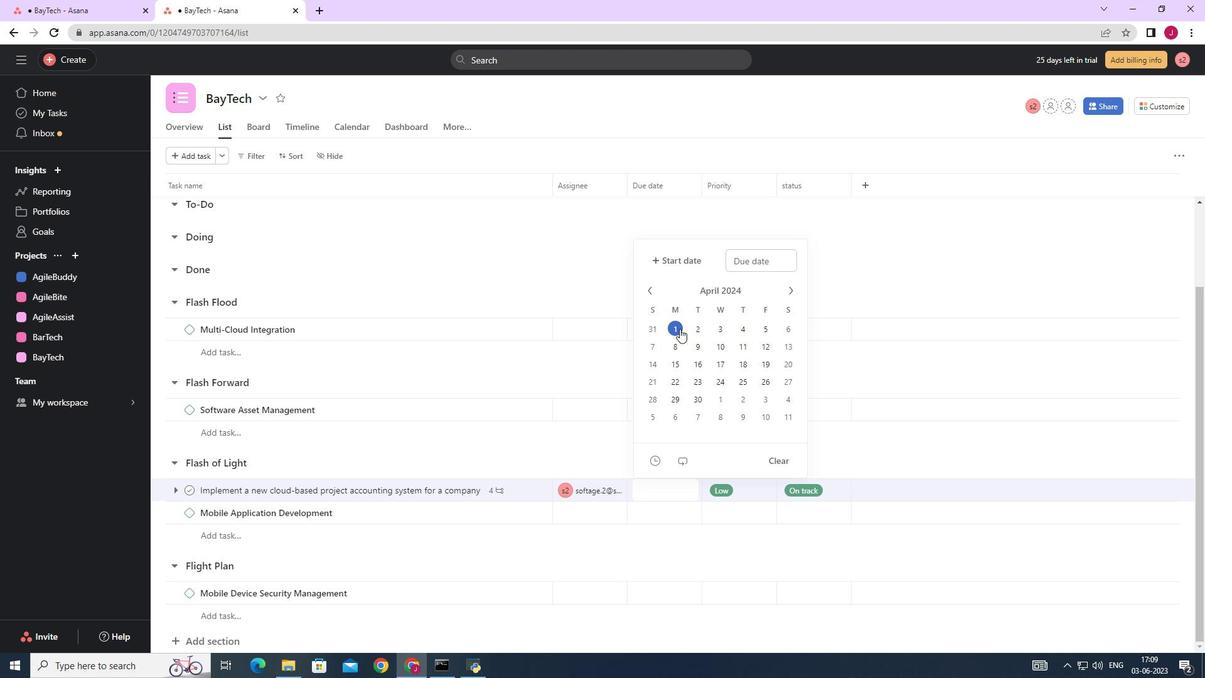 
Action: Mouse moved to (897, 268)
Screenshot: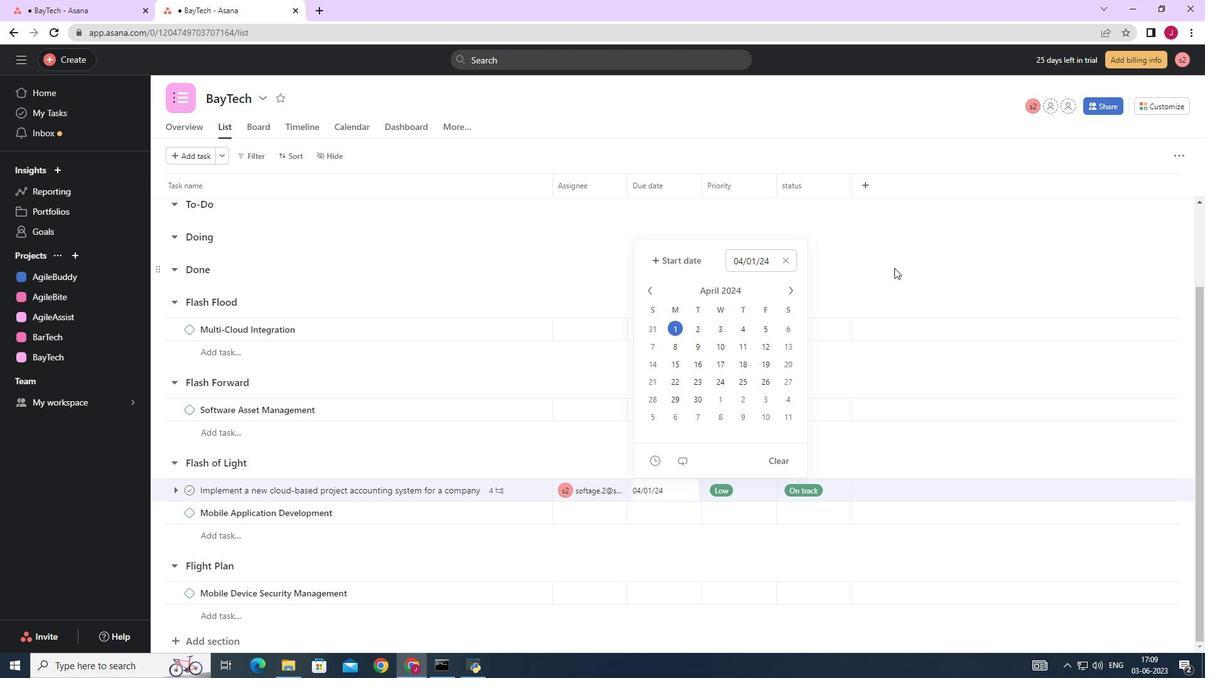 
Action: Mouse pressed left at (897, 268)
Screenshot: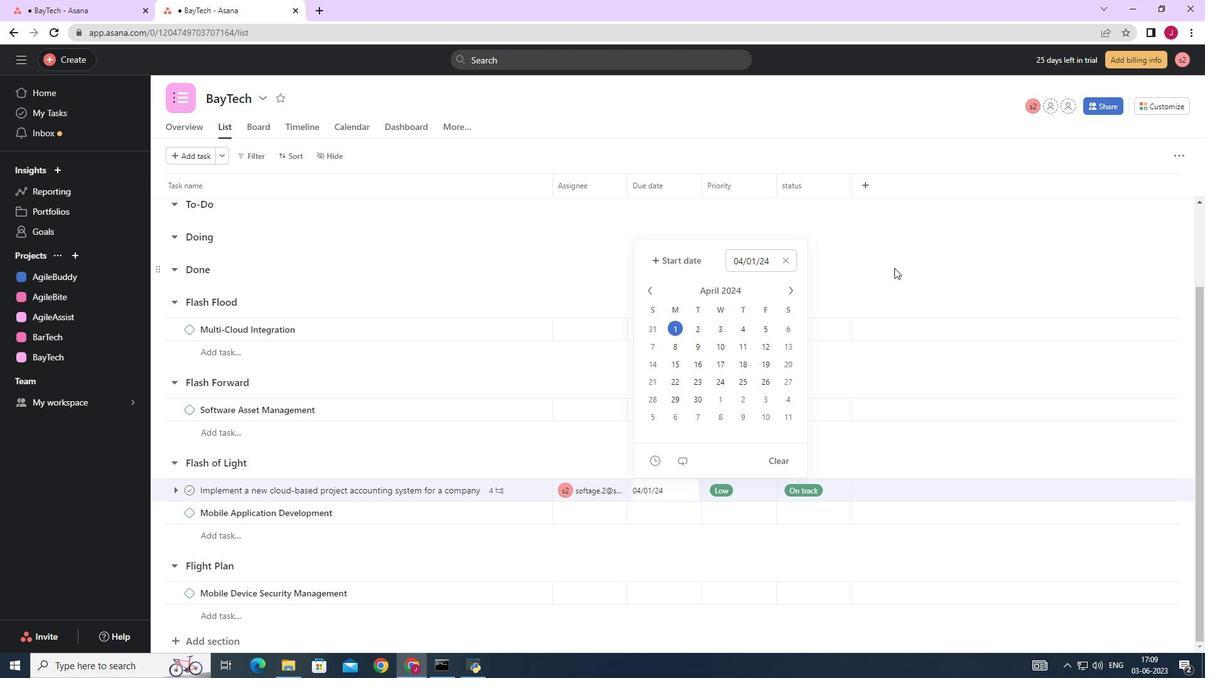 
Action: Mouse moved to (897, 268)
Screenshot: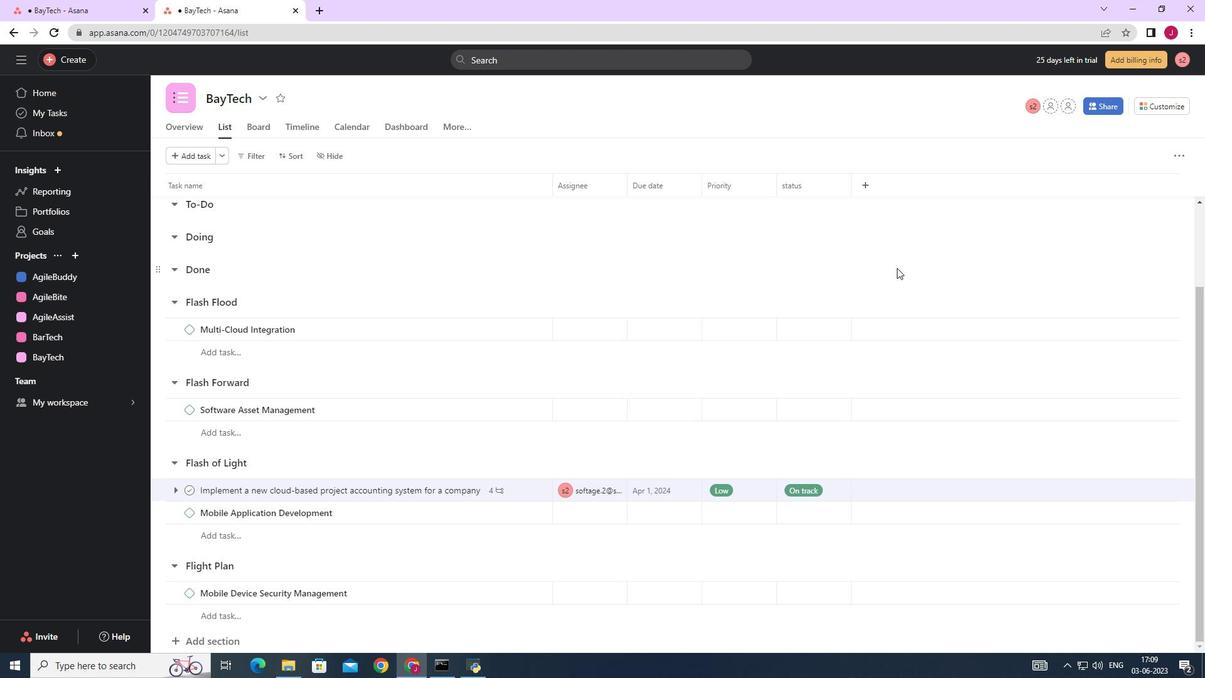 
